 Task: Look for products from Store Brand only.
Action: Mouse moved to (25, 111)
Screenshot: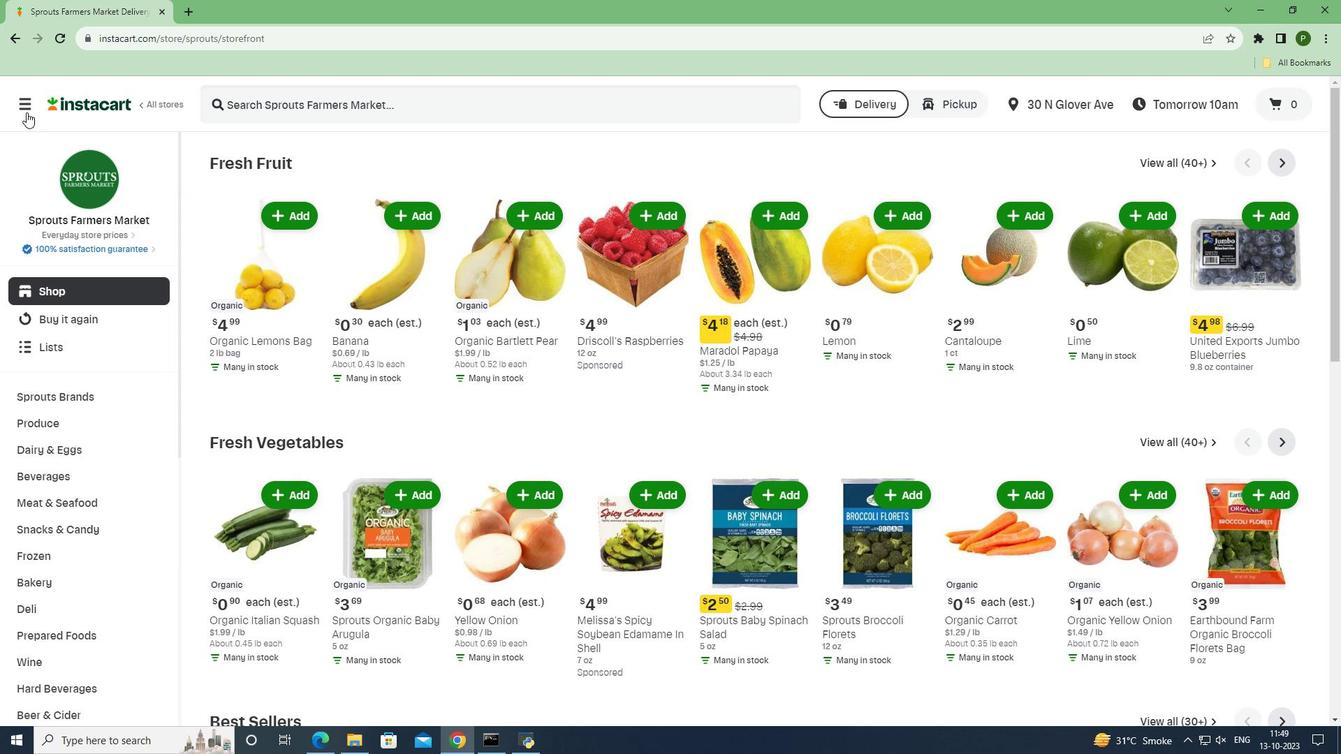 
Action: Mouse pressed left at (25, 111)
Screenshot: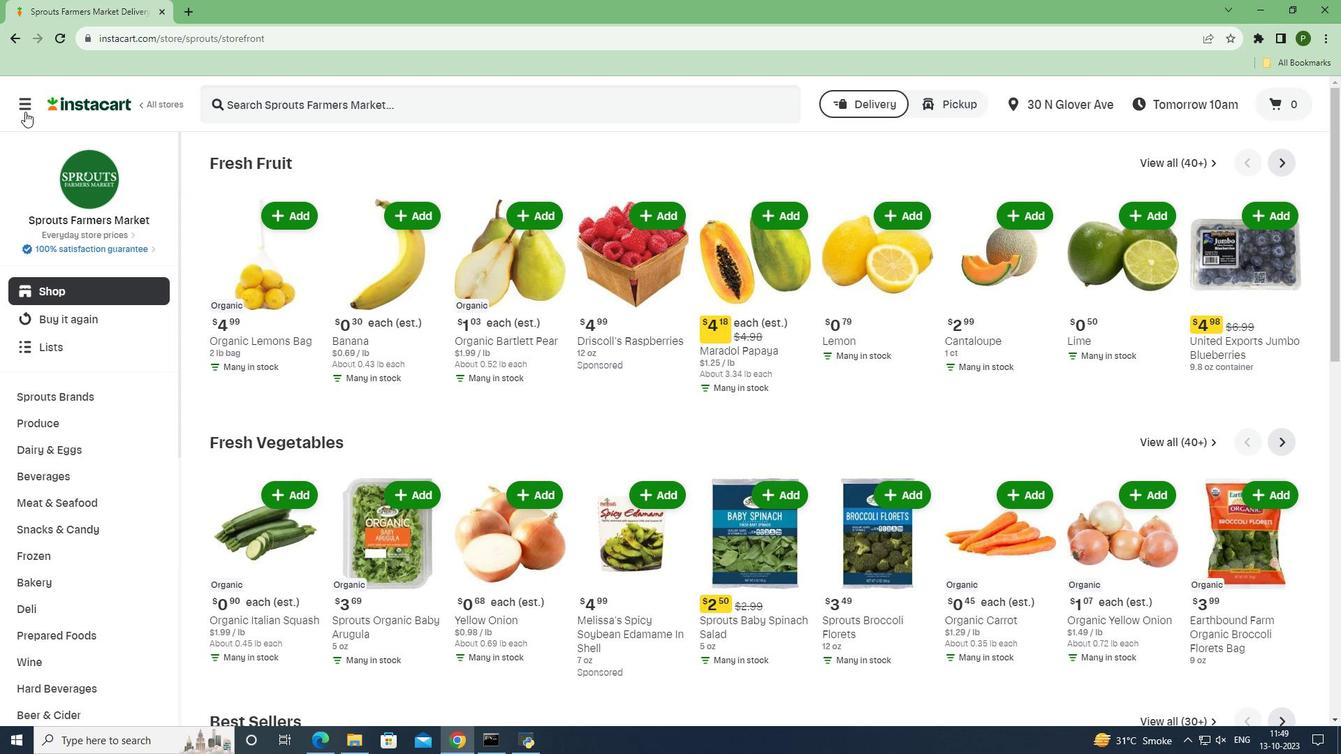 
Action: Mouse moved to (67, 371)
Screenshot: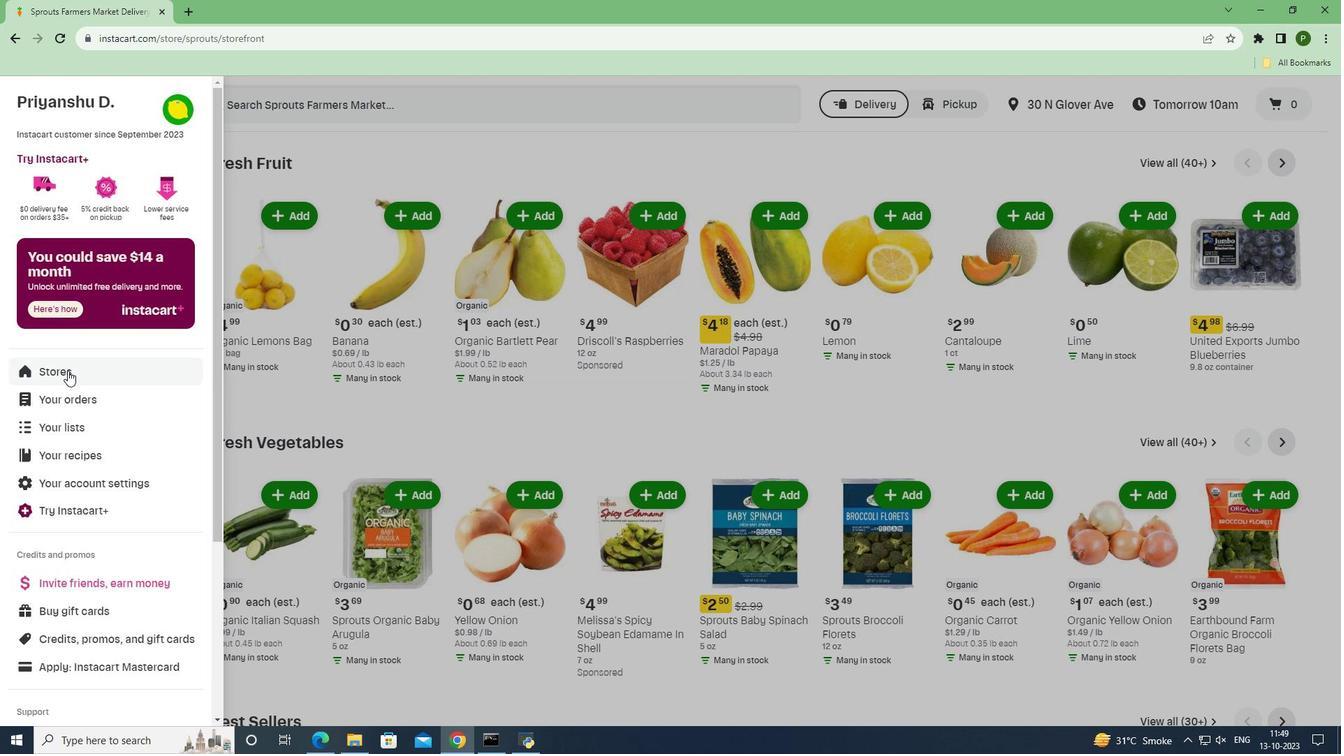 
Action: Mouse pressed left at (67, 371)
Screenshot: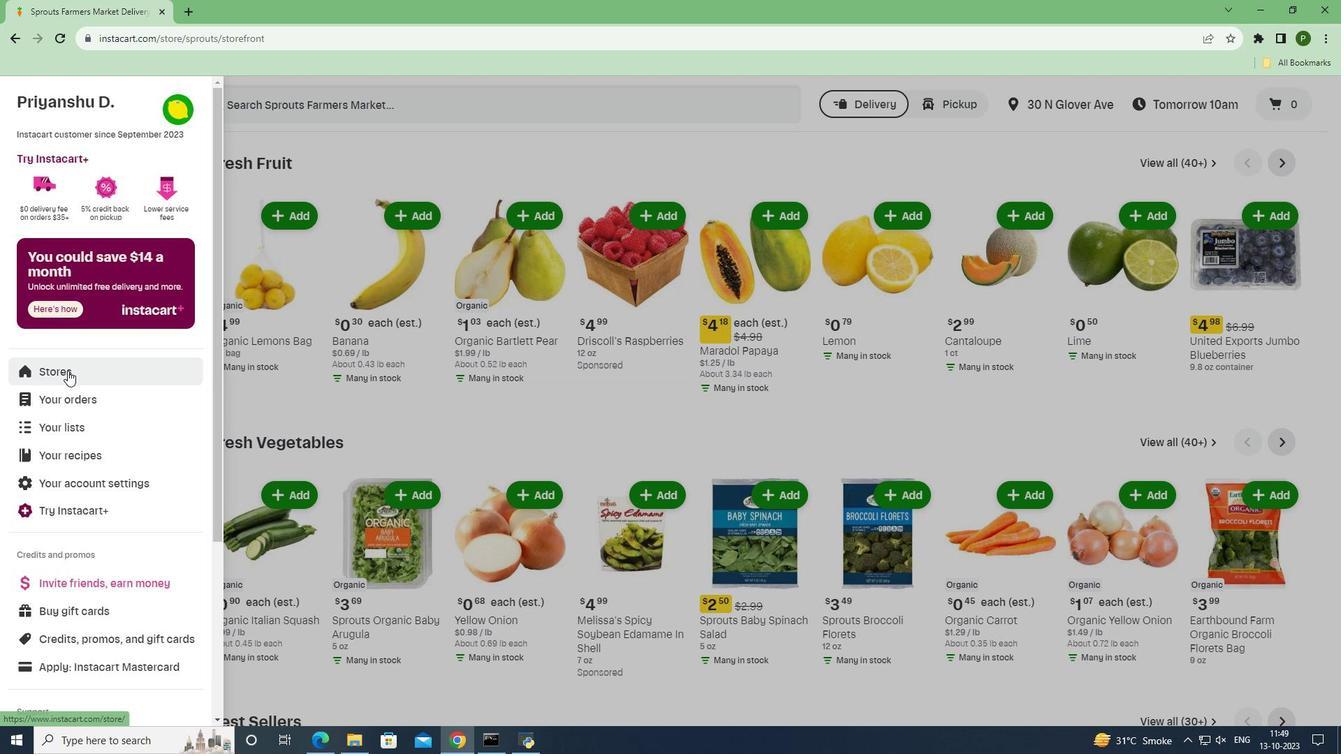 
Action: Mouse moved to (315, 169)
Screenshot: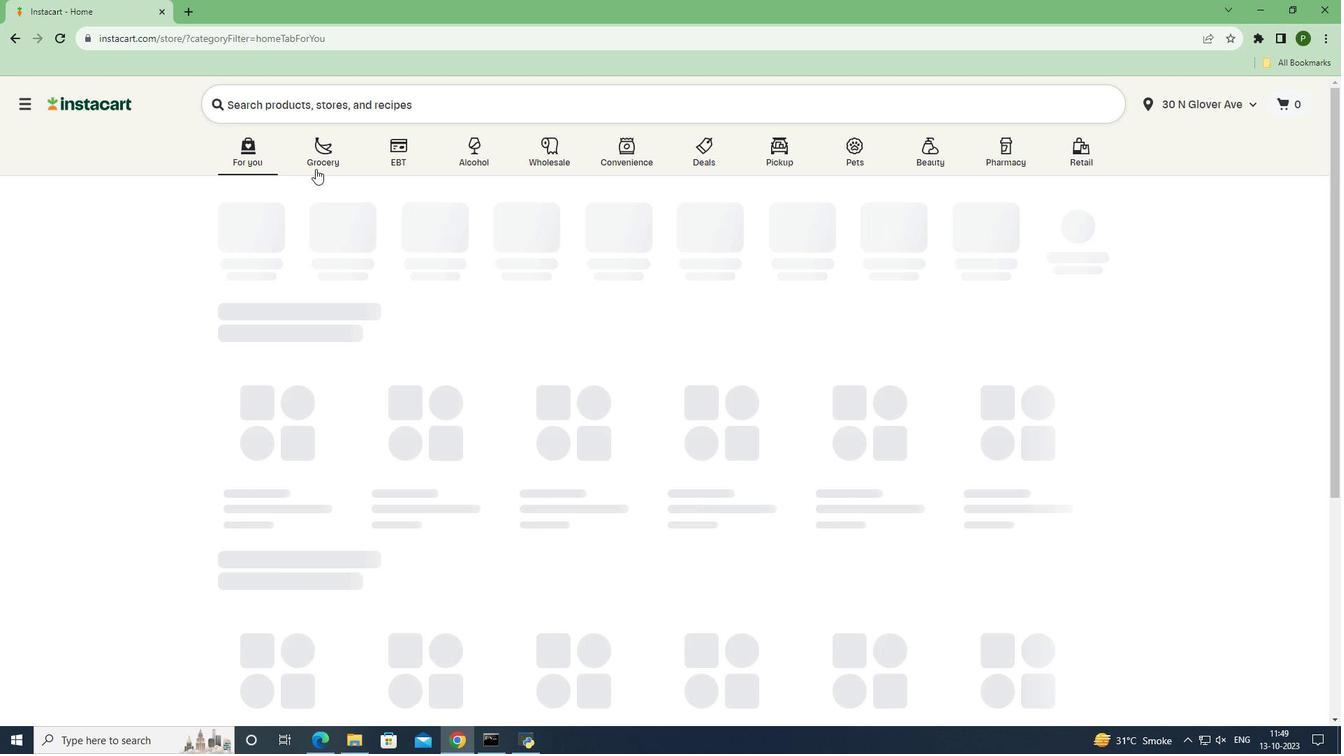 
Action: Mouse pressed left at (315, 169)
Screenshot: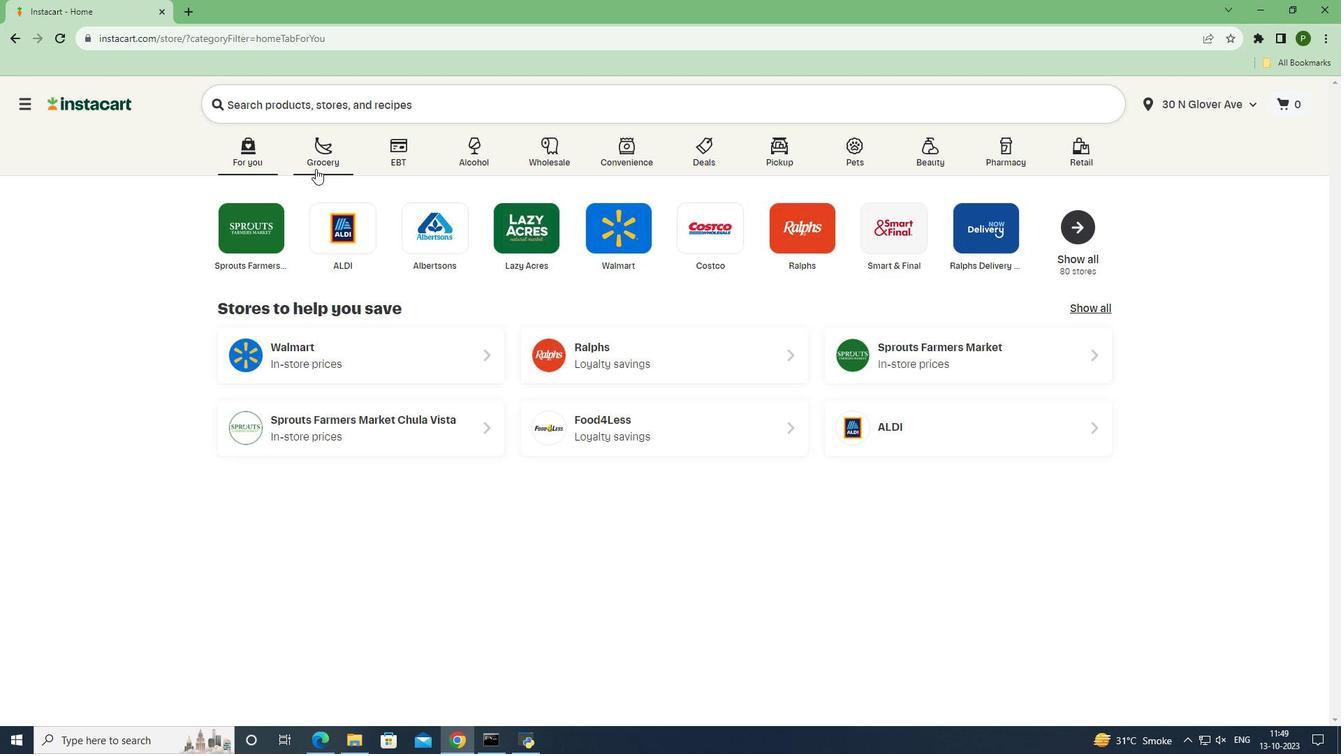 
Action: Mouse moved to (867, 334)
Screenshot: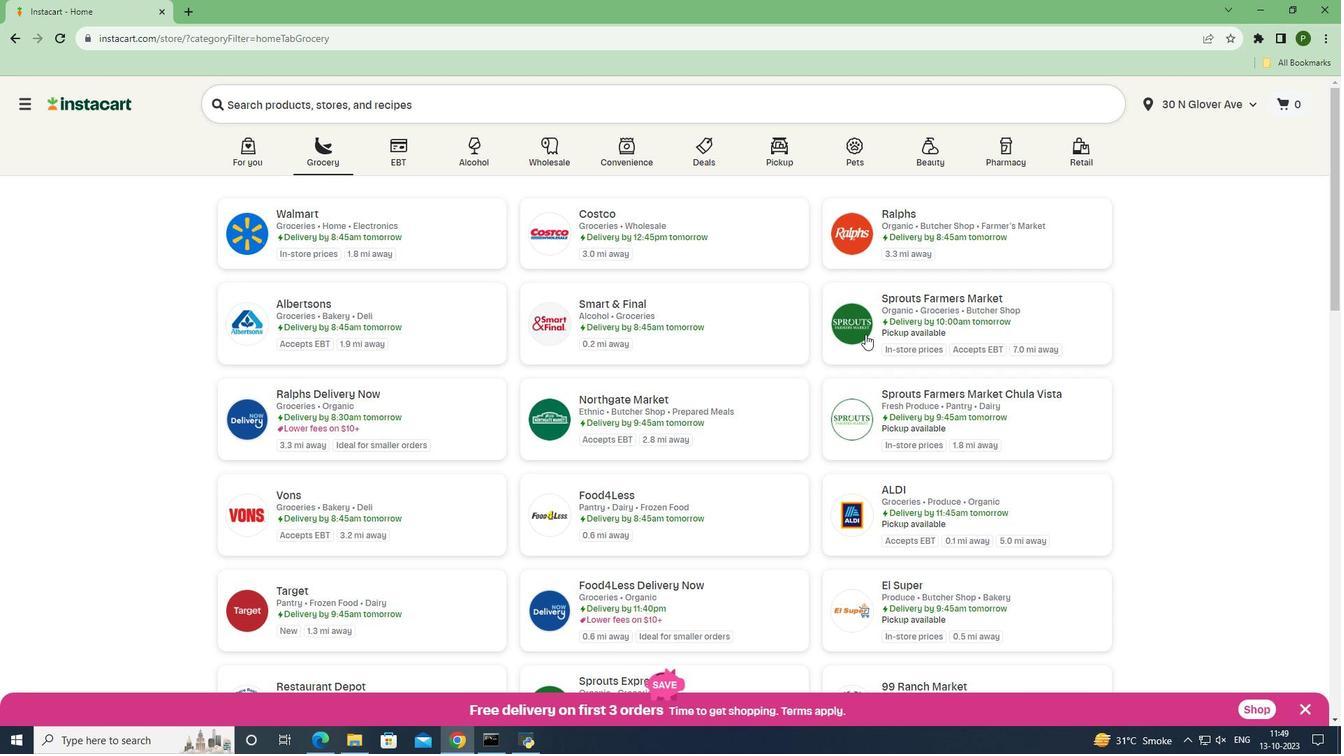 
Action: Mouse pressed left at (867, 334)
Screenshot: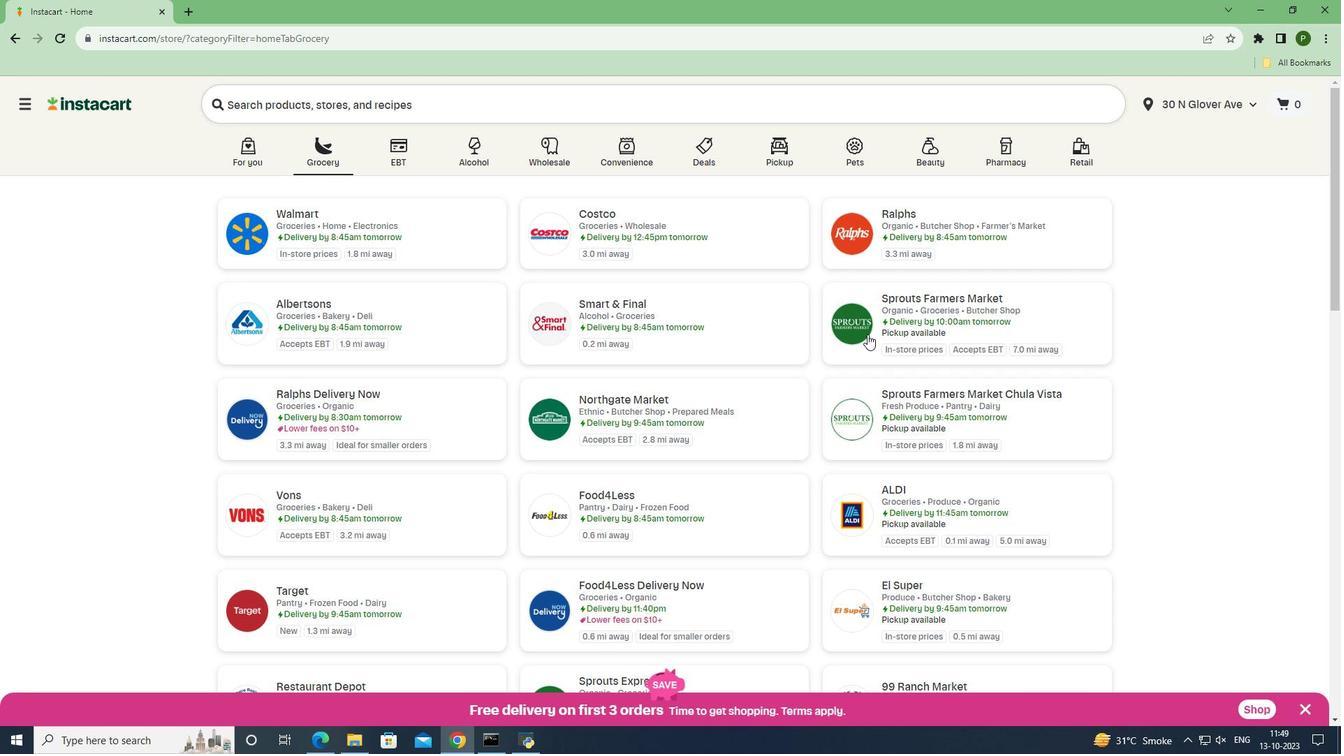 
Action: Mouse moved to (85, 479)
Screenshot: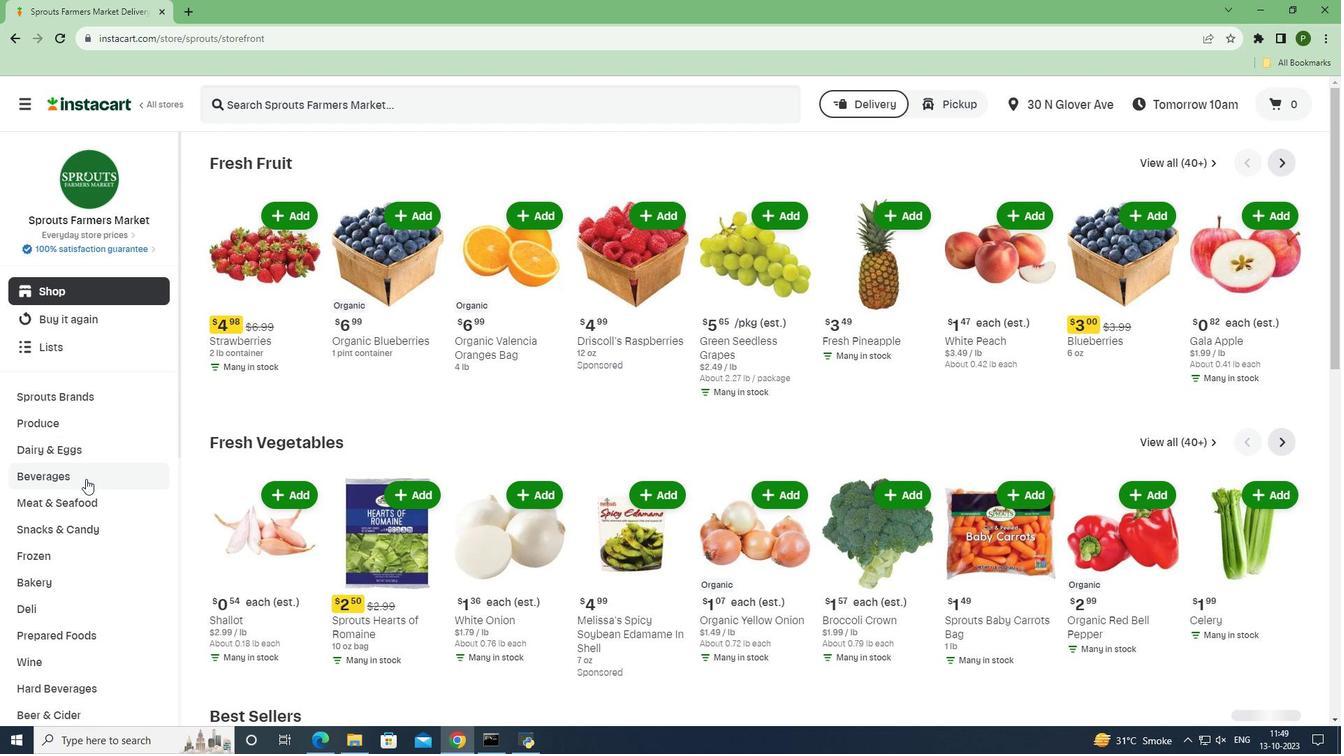 
Action: Mouse pressed left at (85, 479)
Screenshot: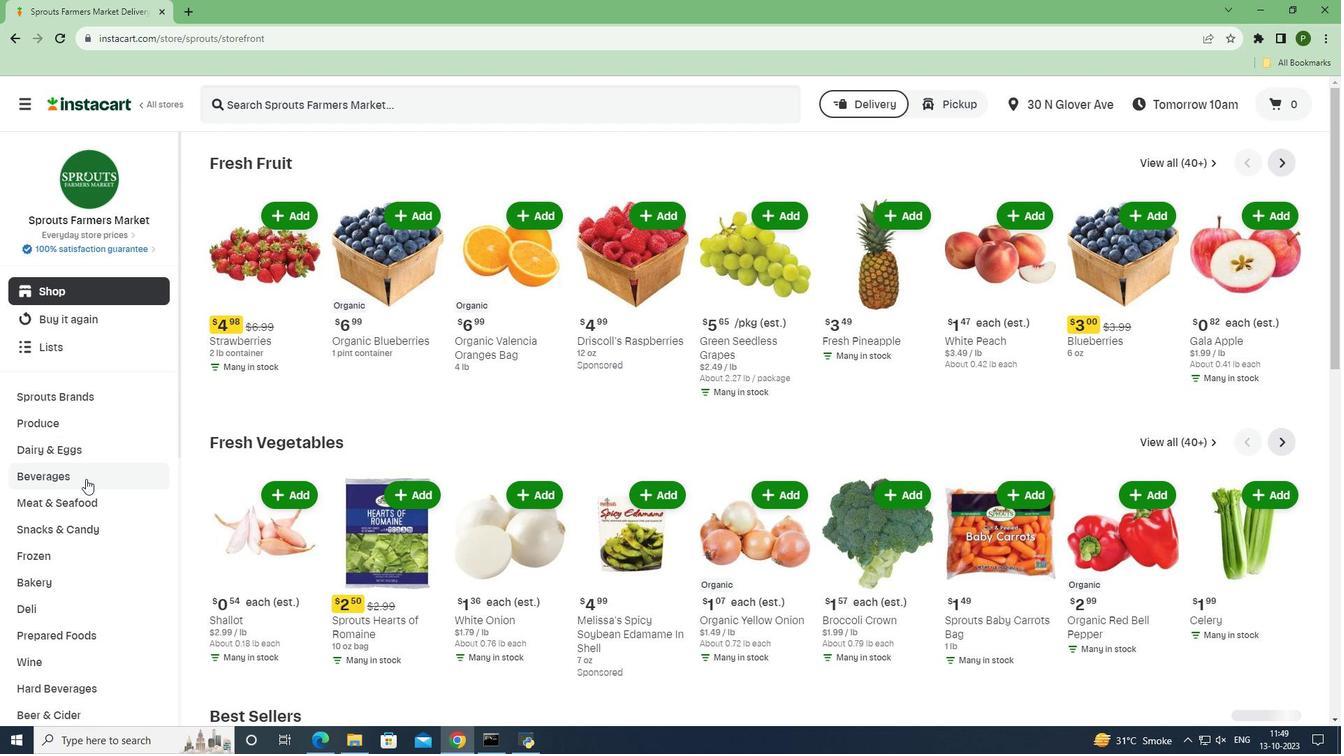 
Action: Mouse moved to (1213, 191)
Screenshot: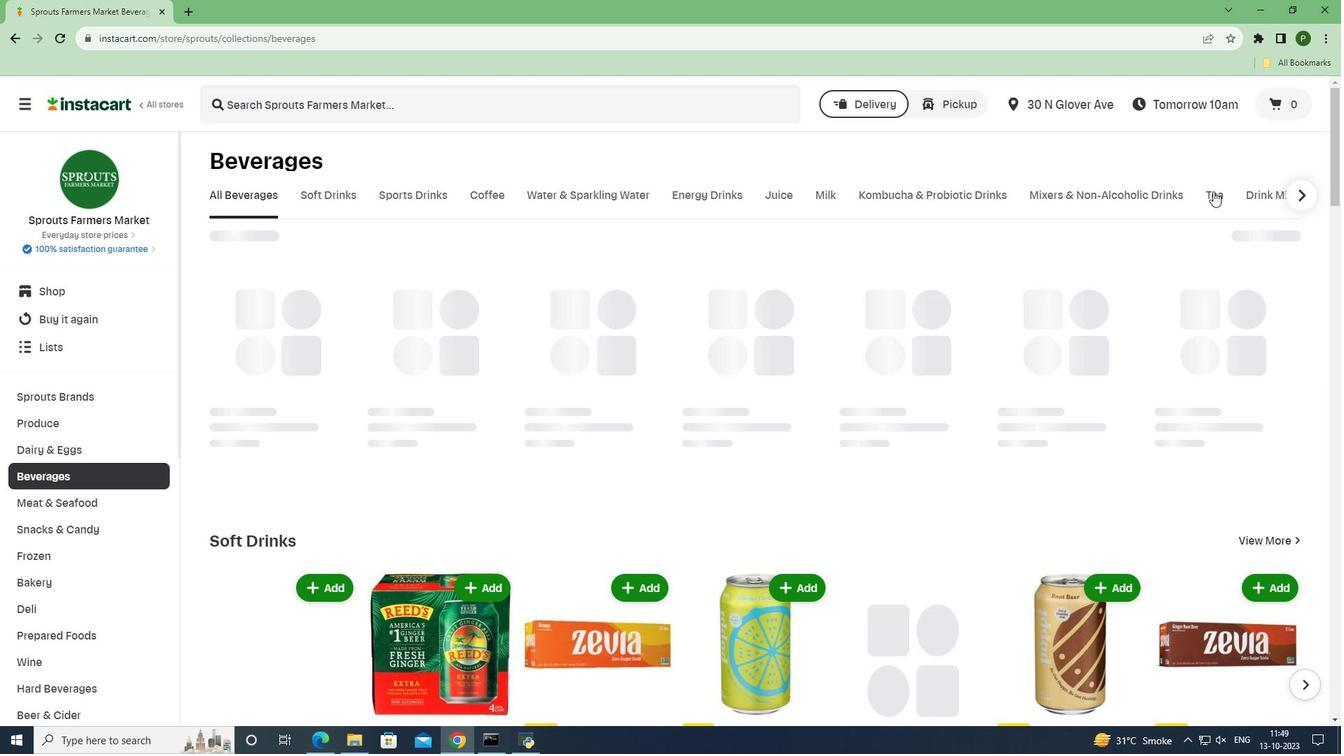
Action: Mouse pressed left at (1213, 191)
Screenshot: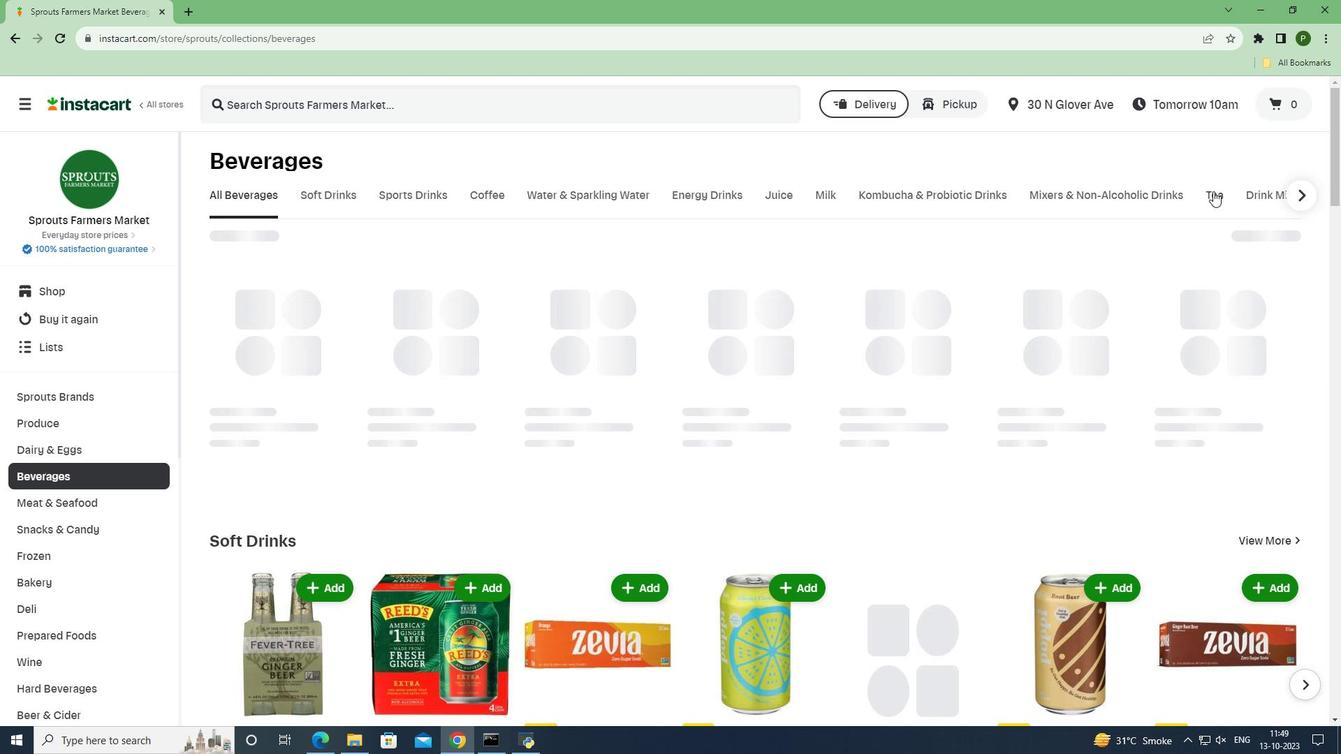 
Action: Mouse moved to (383, 313)
Screenshot: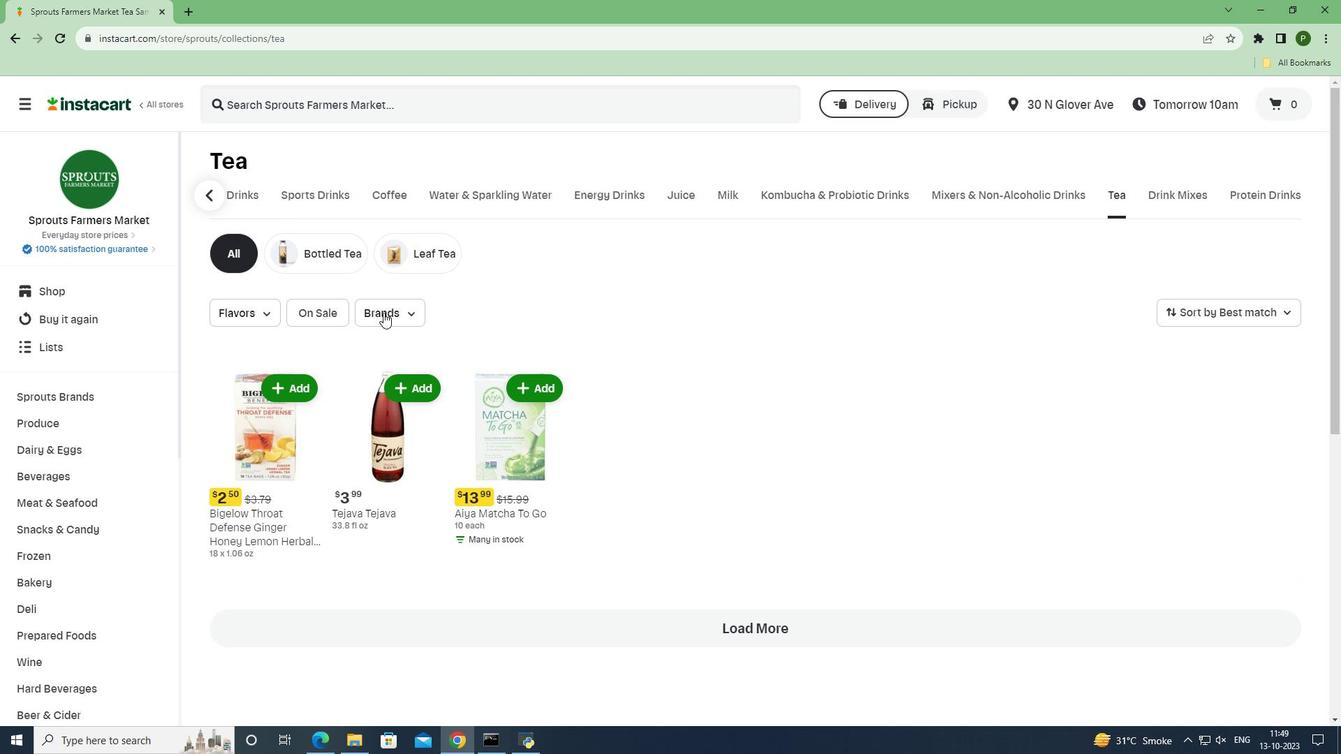 
Action: Mouse pressed left at (383, 313)
Screenshot: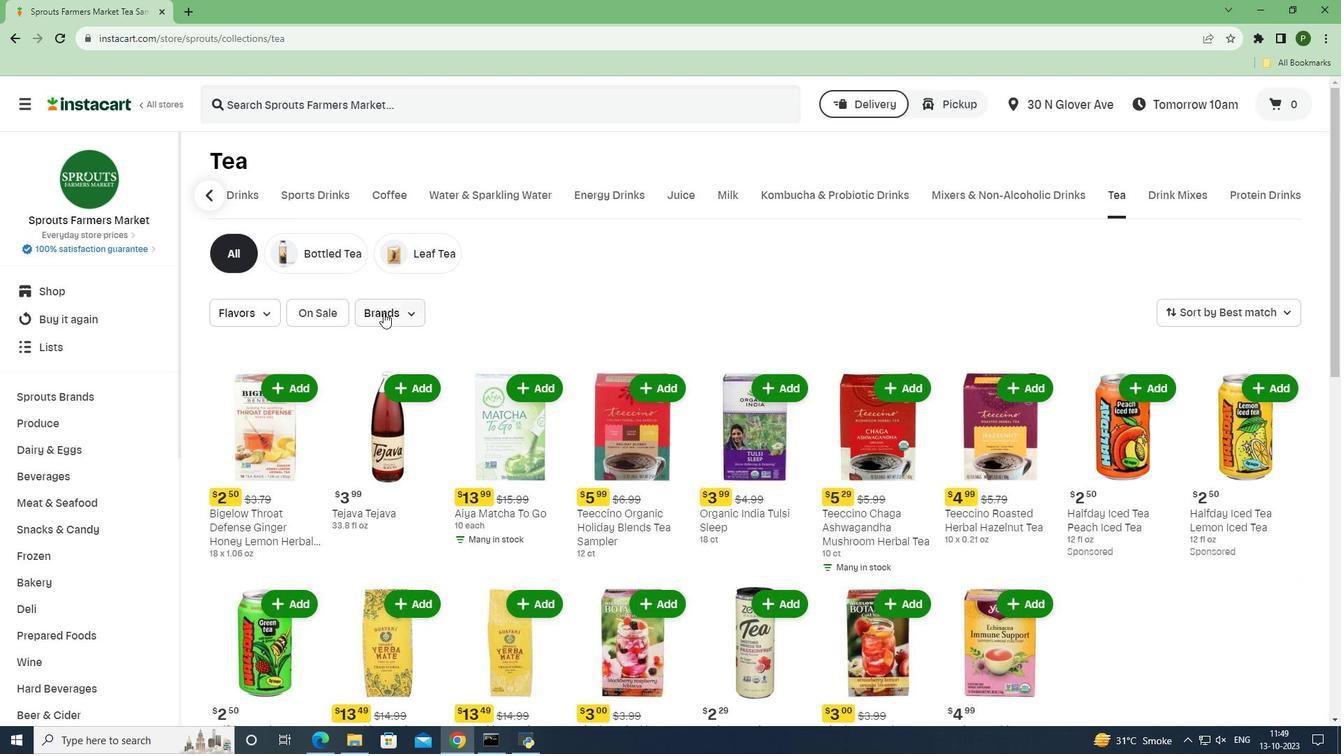 
Action: Mouse moved to (399, 364)
Screenshot: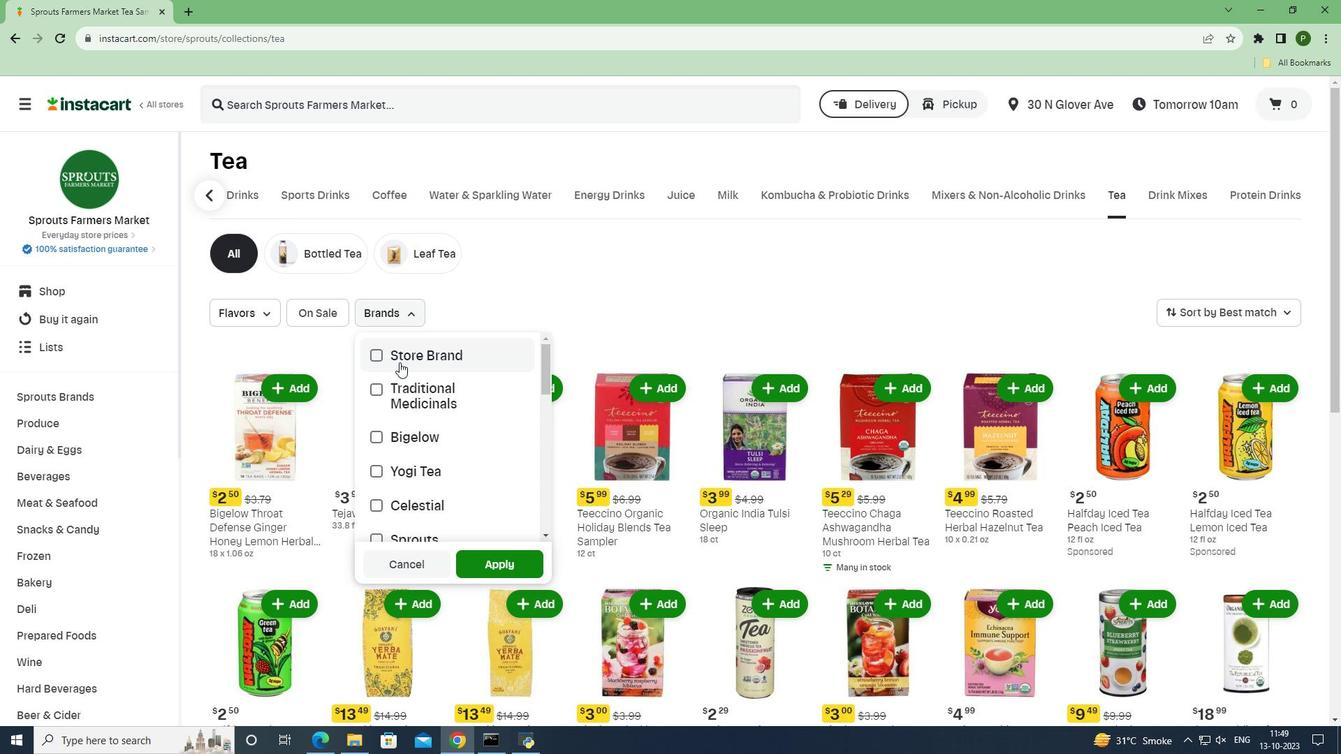 
Action: Mouse pressed left at (399, 364)
Screenshot: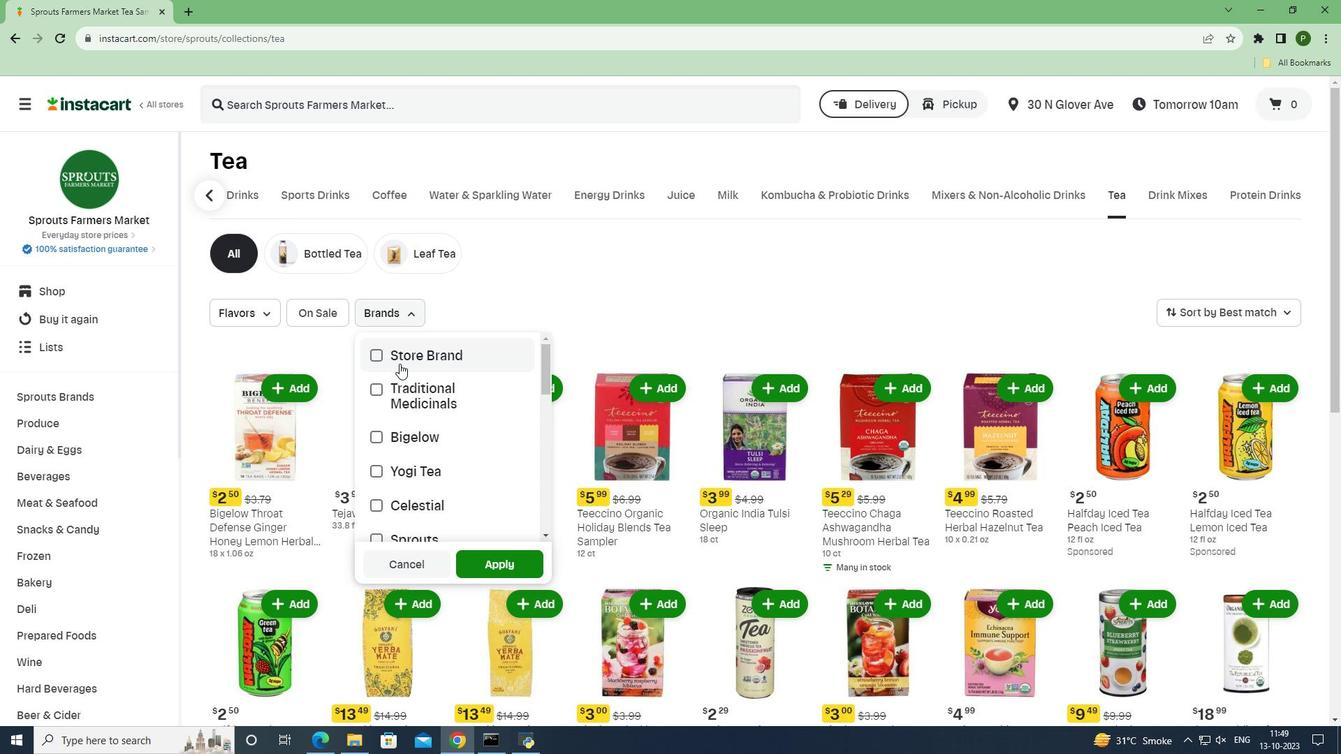 
Action: Mouse moved to (490, 554)
Screenshot: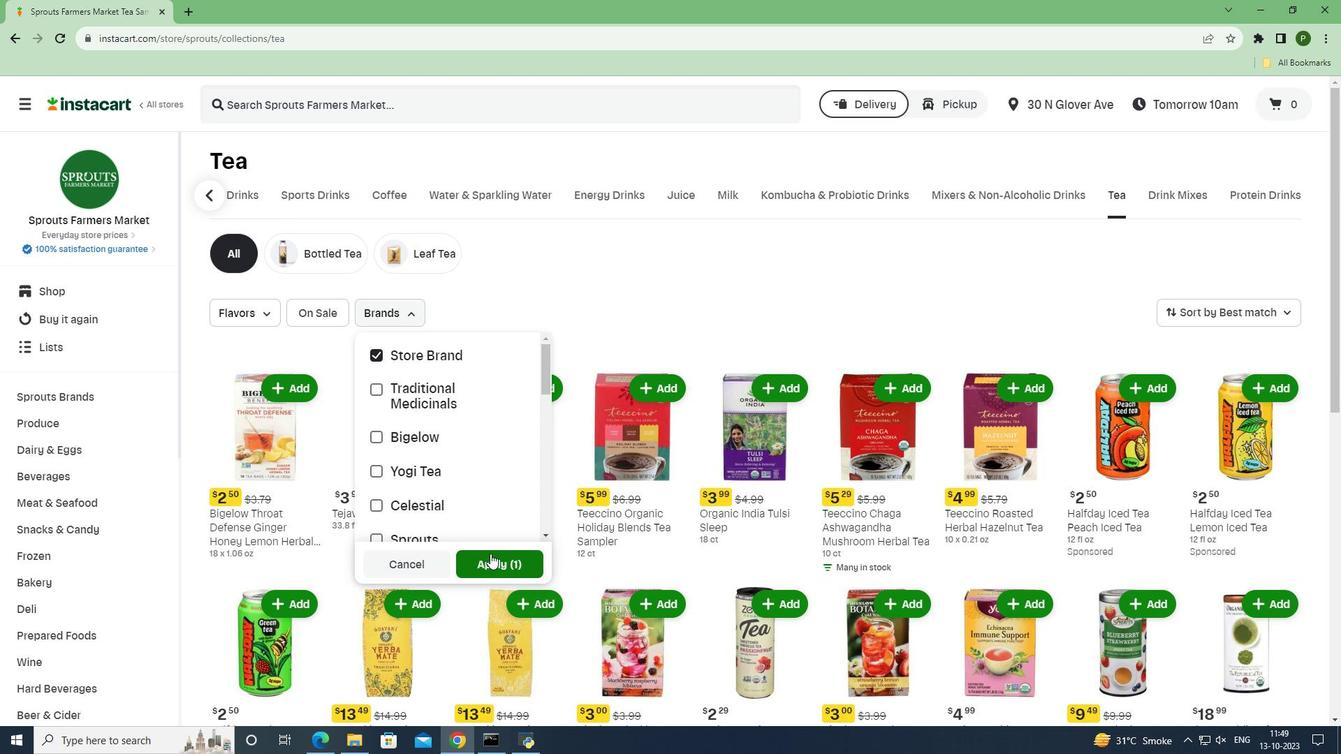 
Action: Mouse pressed left at (490, 554)
Screenshot: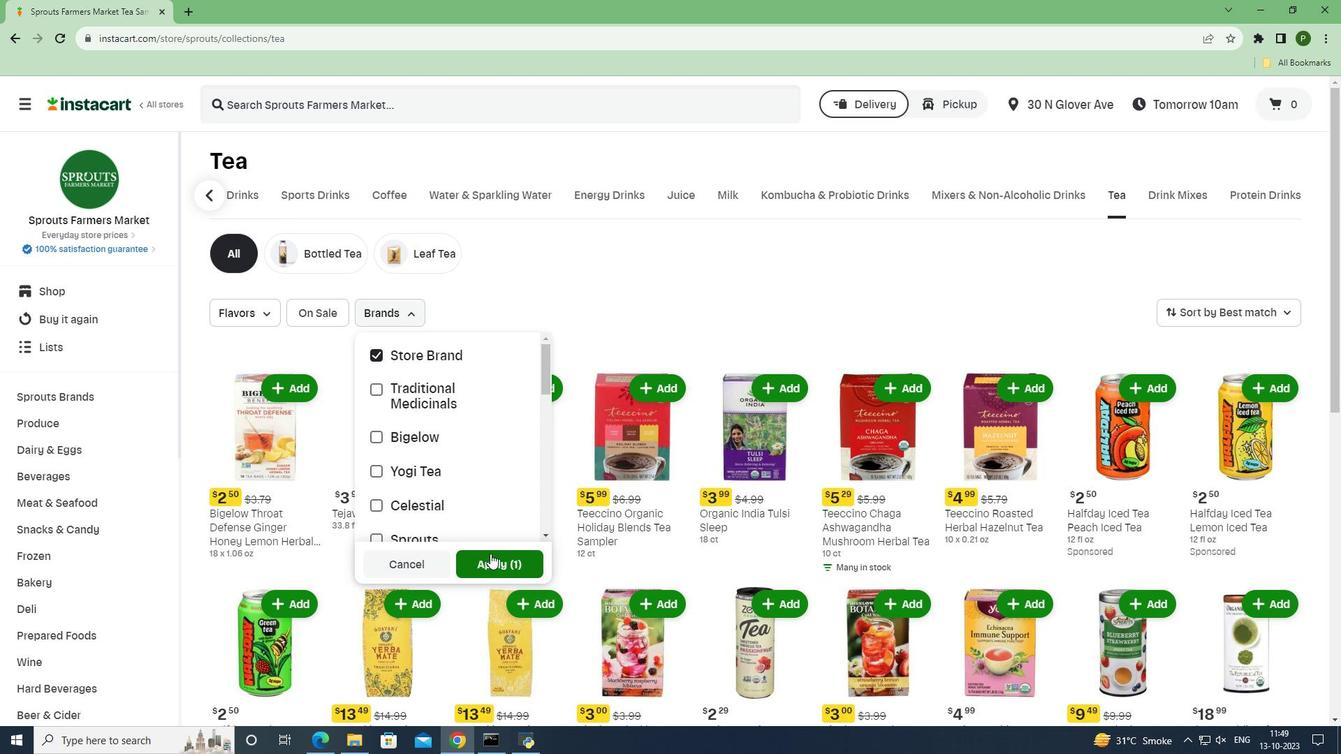 
Action: Mouse moved to (667, 575)
Screenshot: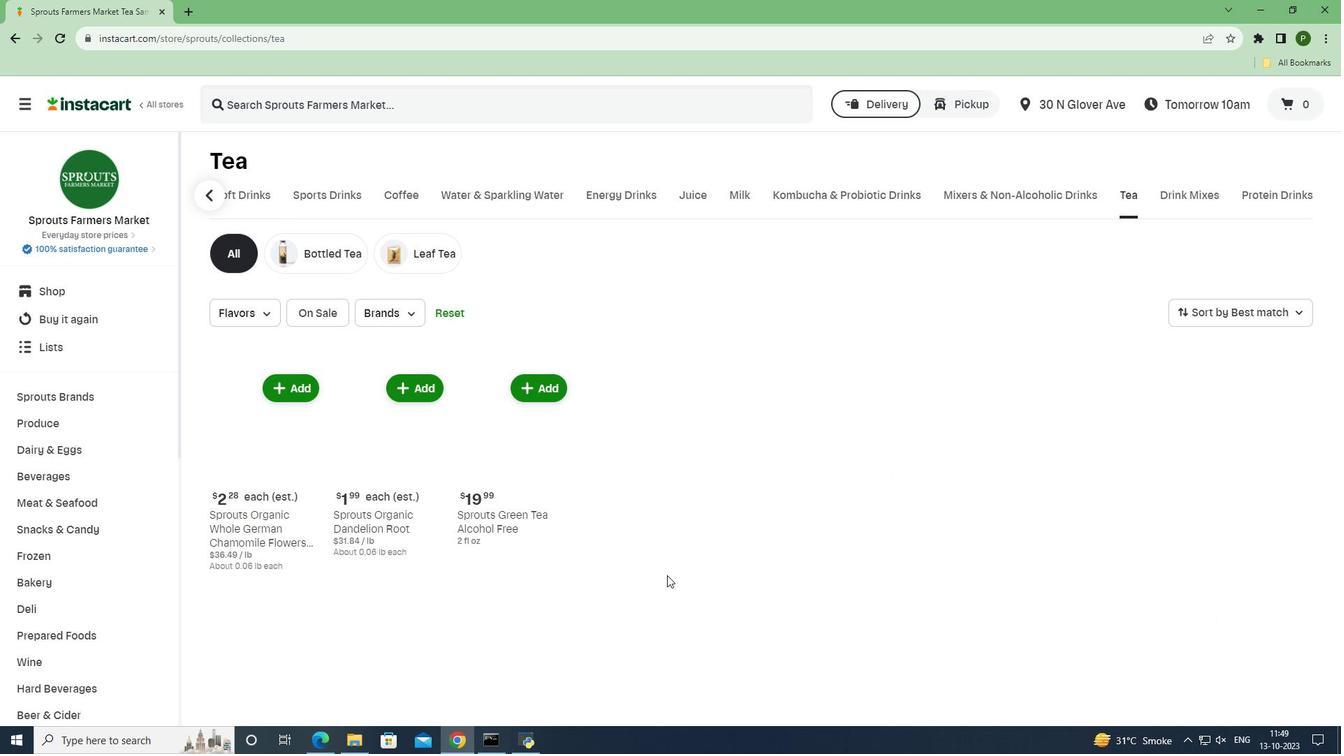 
